 Task: Select the off option open without argument in the new window.
Action: Mouse moved to (25, 565)
Screenshot: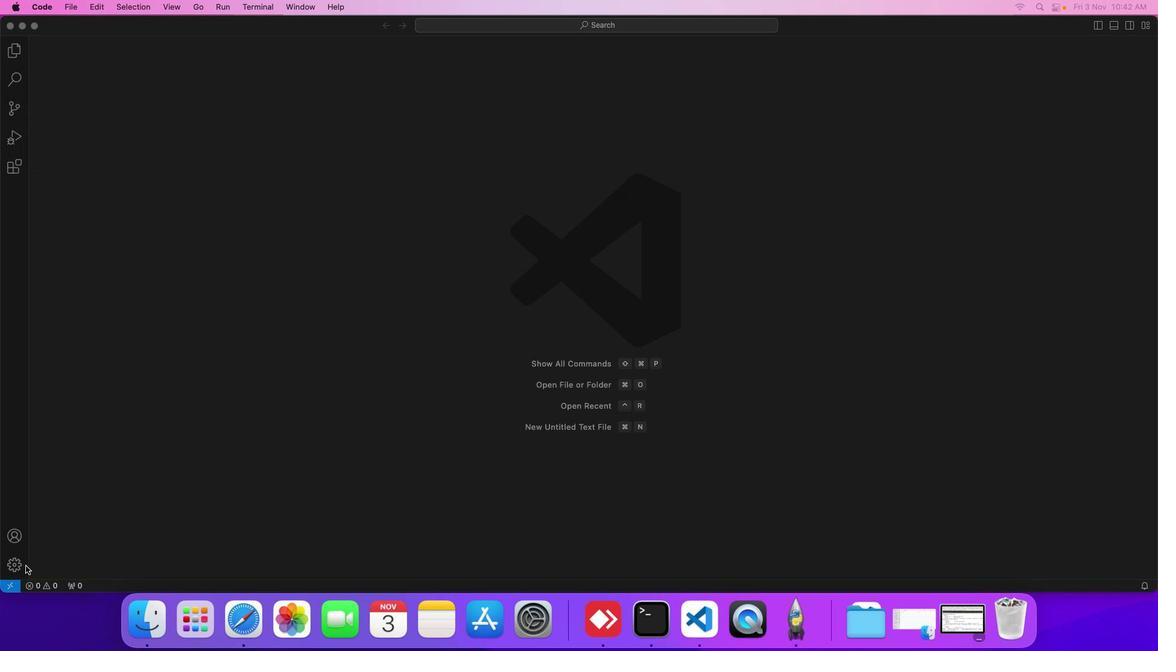 
Action: Mouse pressed left at (25, 565)
Screenshot: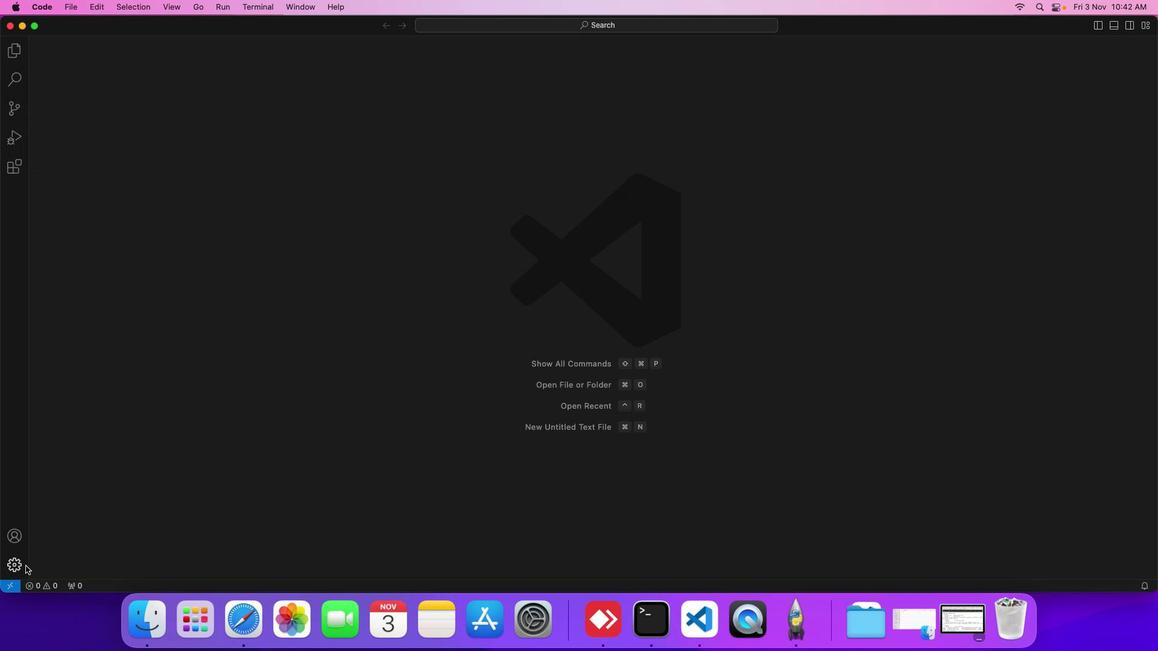 
Action: Mouse moved to (64, 474)
Screenshot: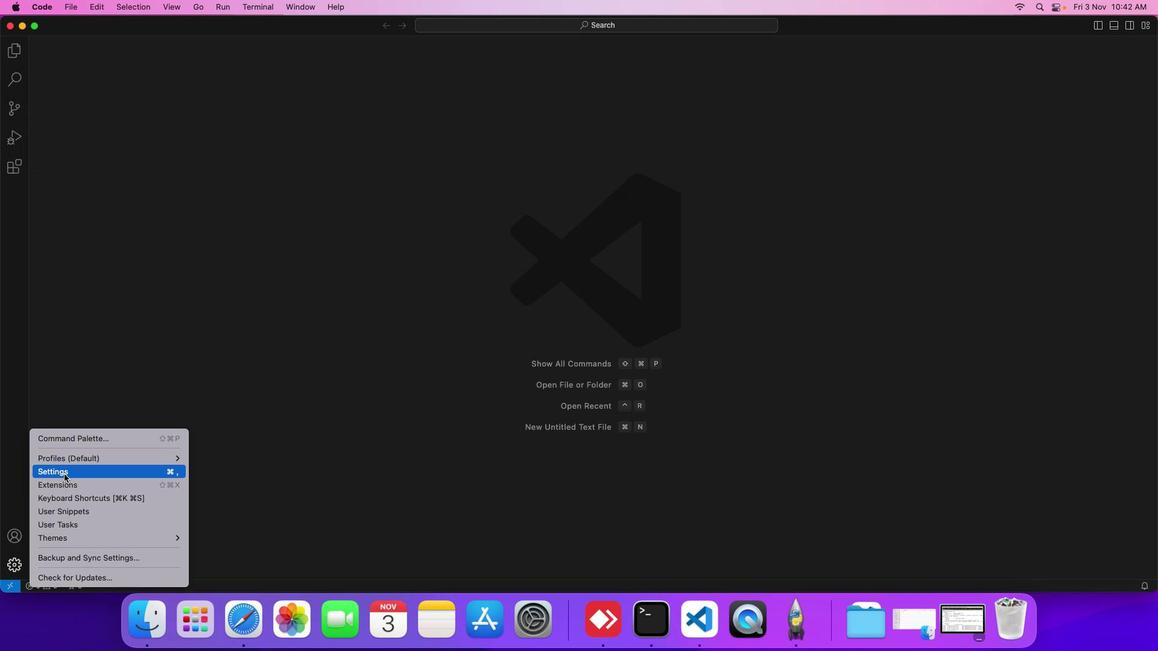 
Action: Mouse pressed left at (64, 474)
Screenshot: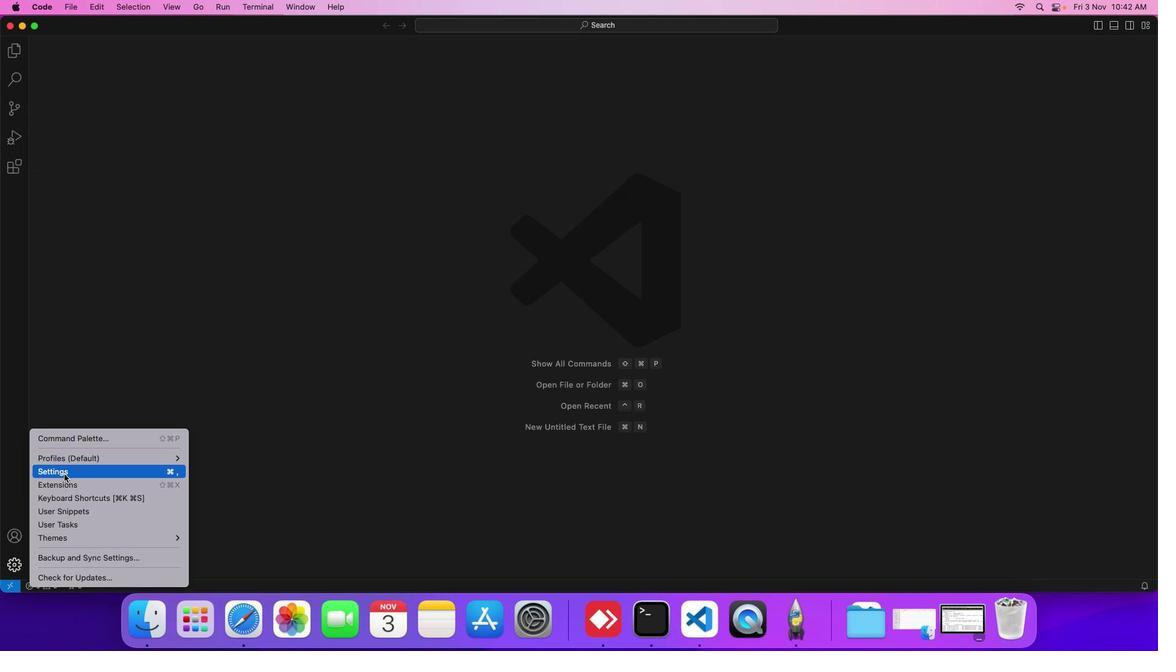 
Action: Mouse moved to (270, 164)
Screenshot: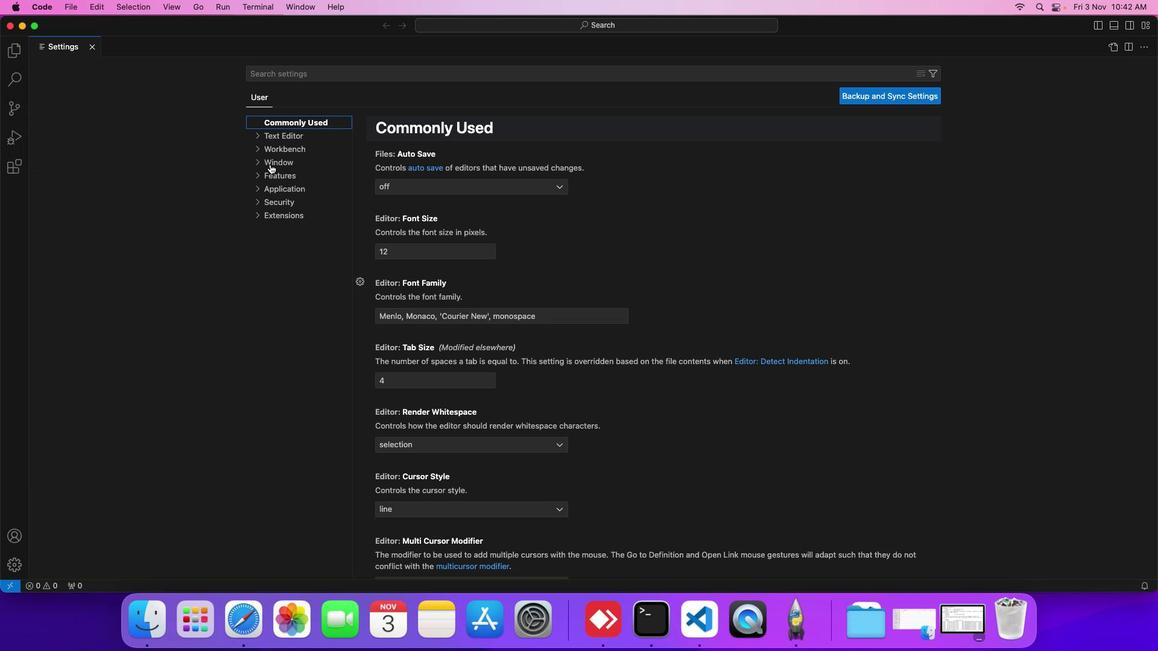 
Action: Mouse pressed left at (270, 164)
Screenshot: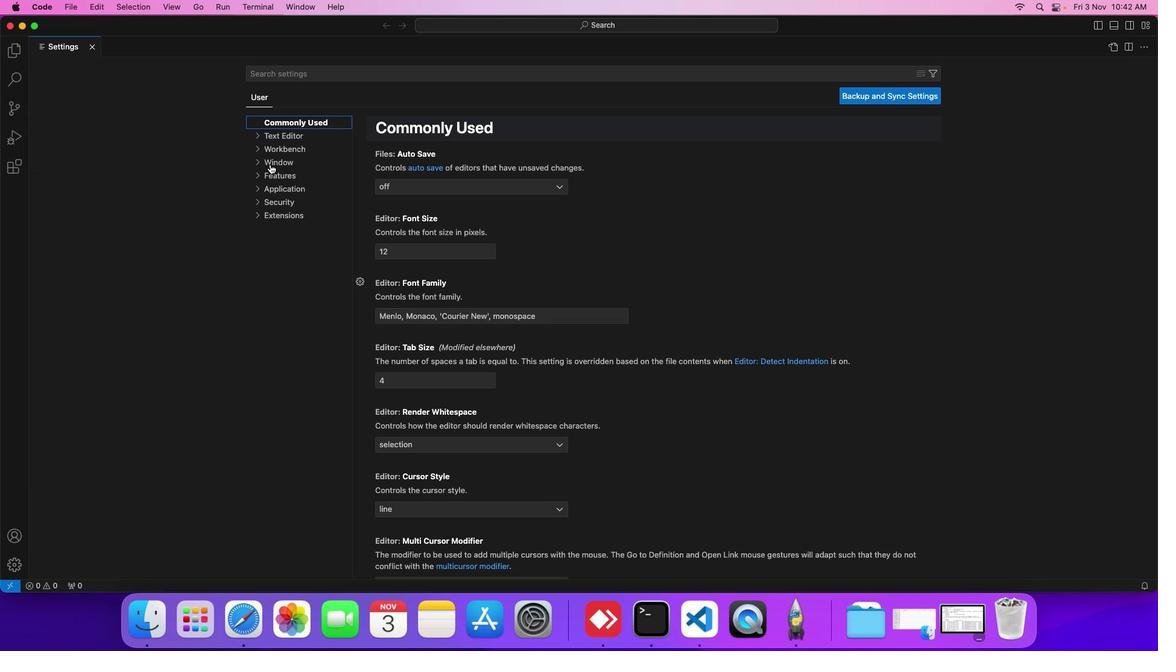 
Action: Mouse moved to (273, 173)
Screenshot: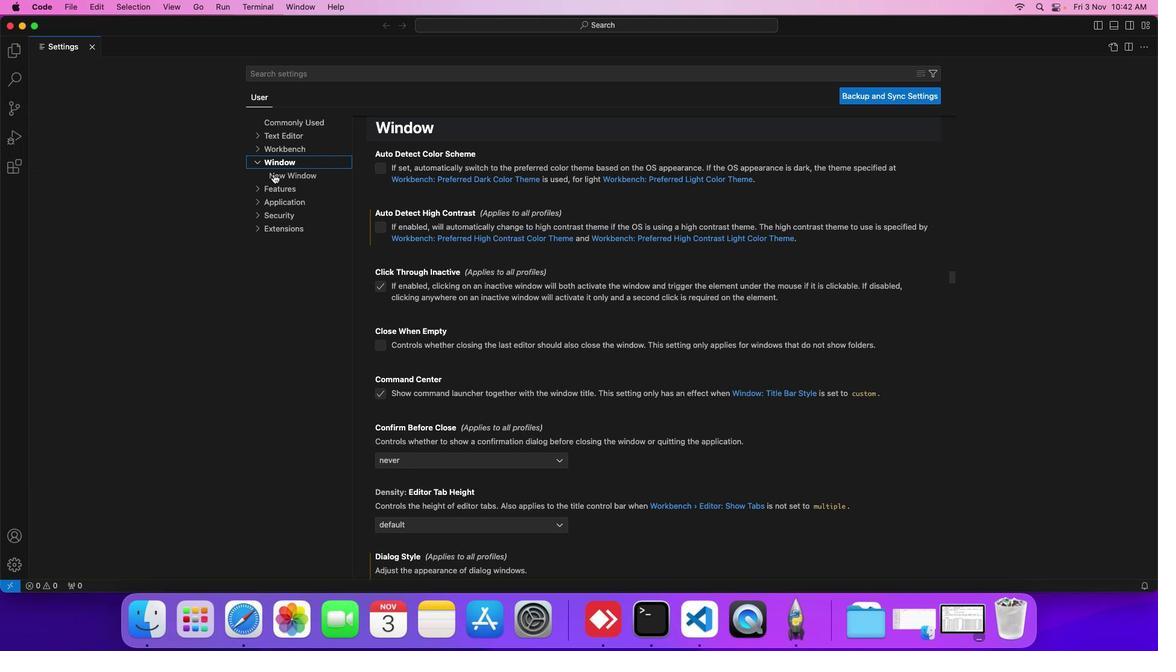 
Action: Mouse pressed left at (273, 173)
Screenshot: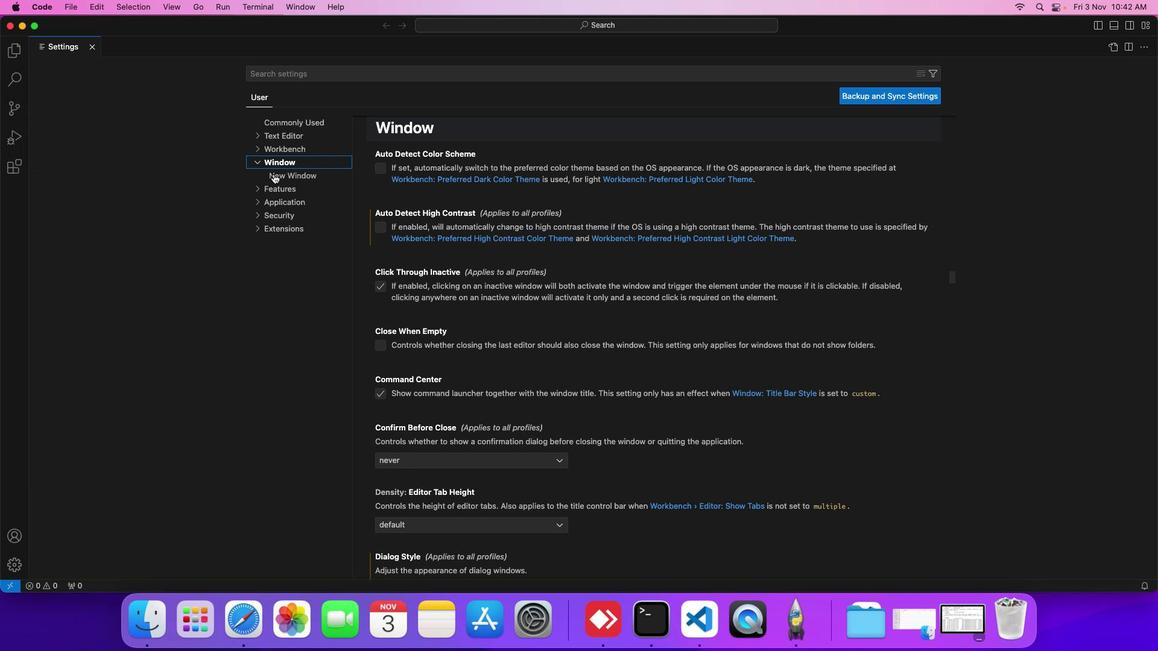 
Action: Mouse moved to (422, 426)
Screenshot: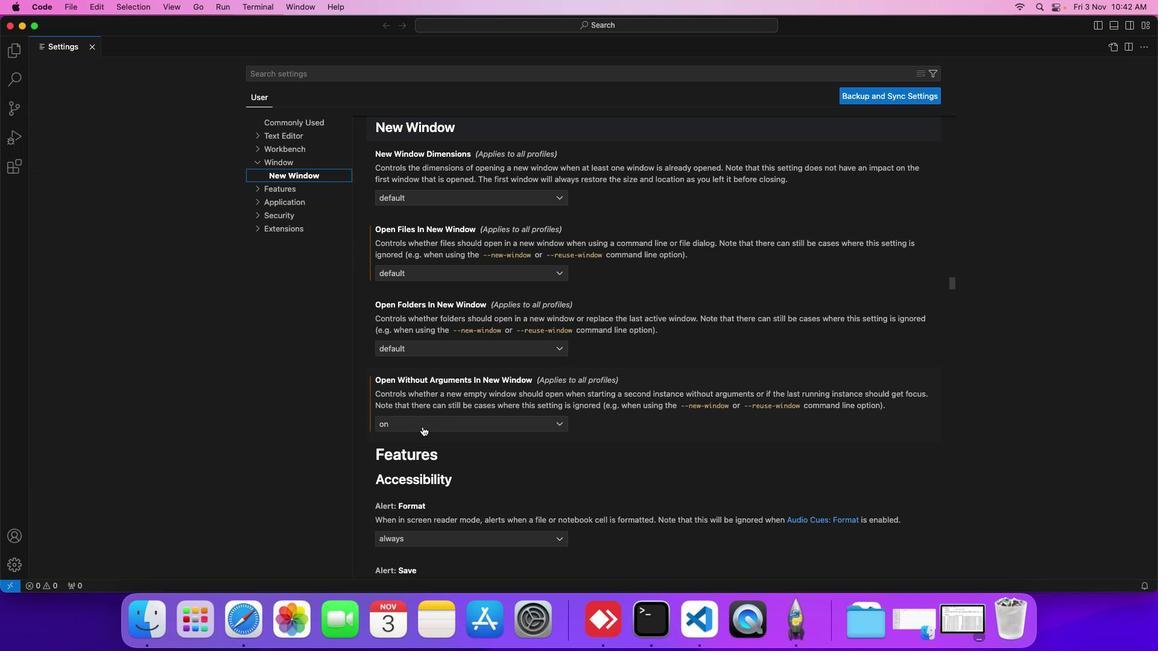 
Action: Mouse pressed left at (422, 426)
Screenshot: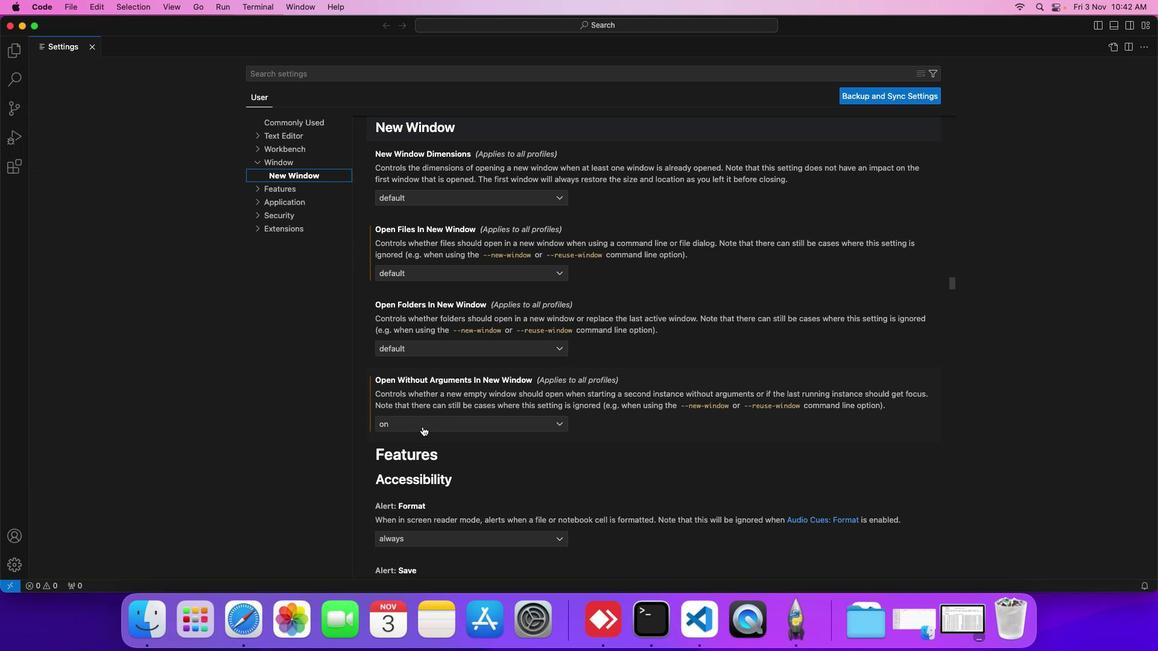 
Action: Mouse moved to (417, 449)
Screenshot: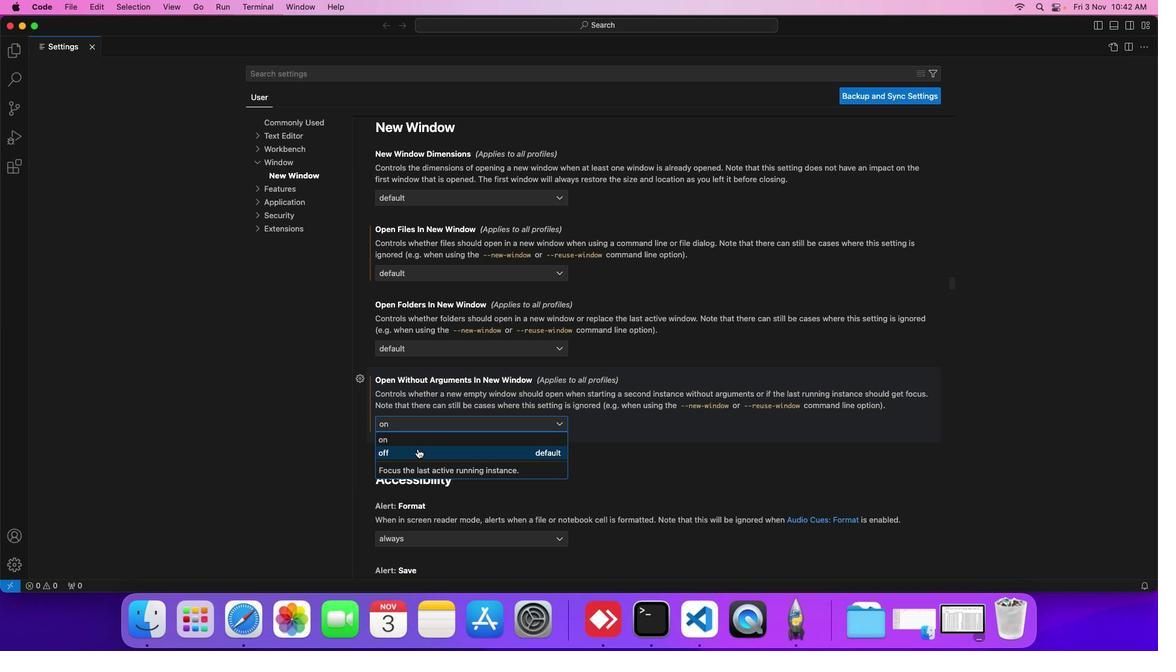 
Action: Mouse pressed left at (417, 449)
Screenshot: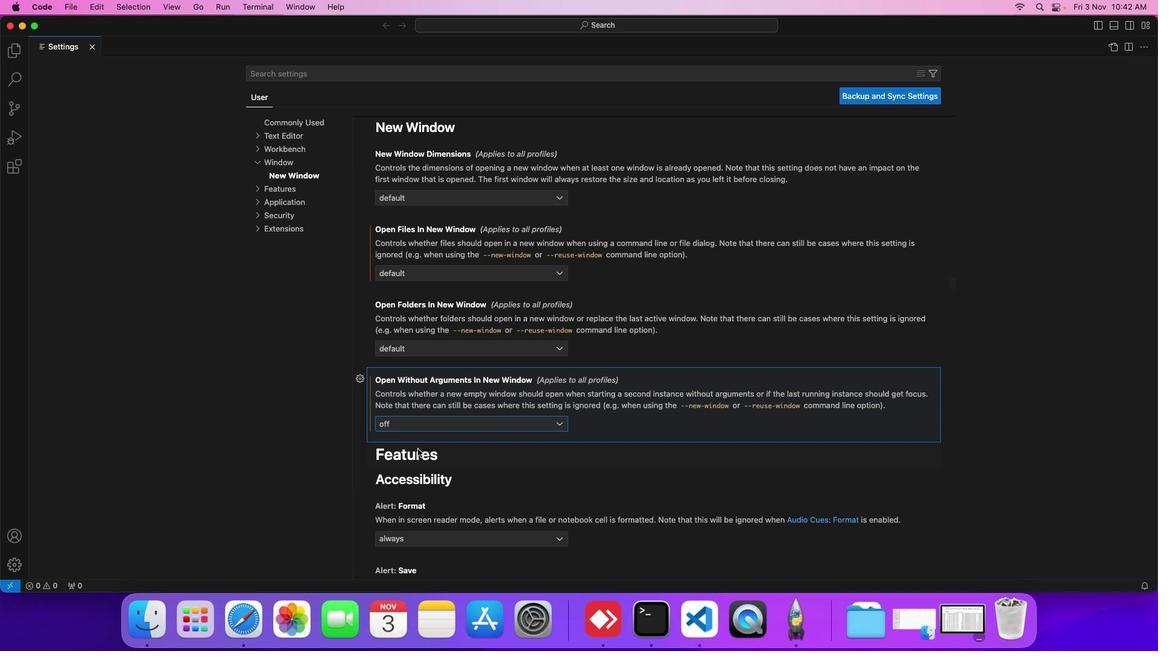 
